 Task: Create in the project AvidTech in Backlog an issue 'Implement a new cloud-based time tracking system for a company with advanced time tracking and project management features', assign it to team member softage.3@softage.net and change the status to IN PROGRESS. Create in the project AvidTech in Backlog an issue 'Integrate a new location-based feature into an existing mobile application to enhance user experience and personalization', assign it to team member softage.4@softage.net and change the status to IN PROGRESS
Action: Mouse moved to (215, 66)
Screenshot: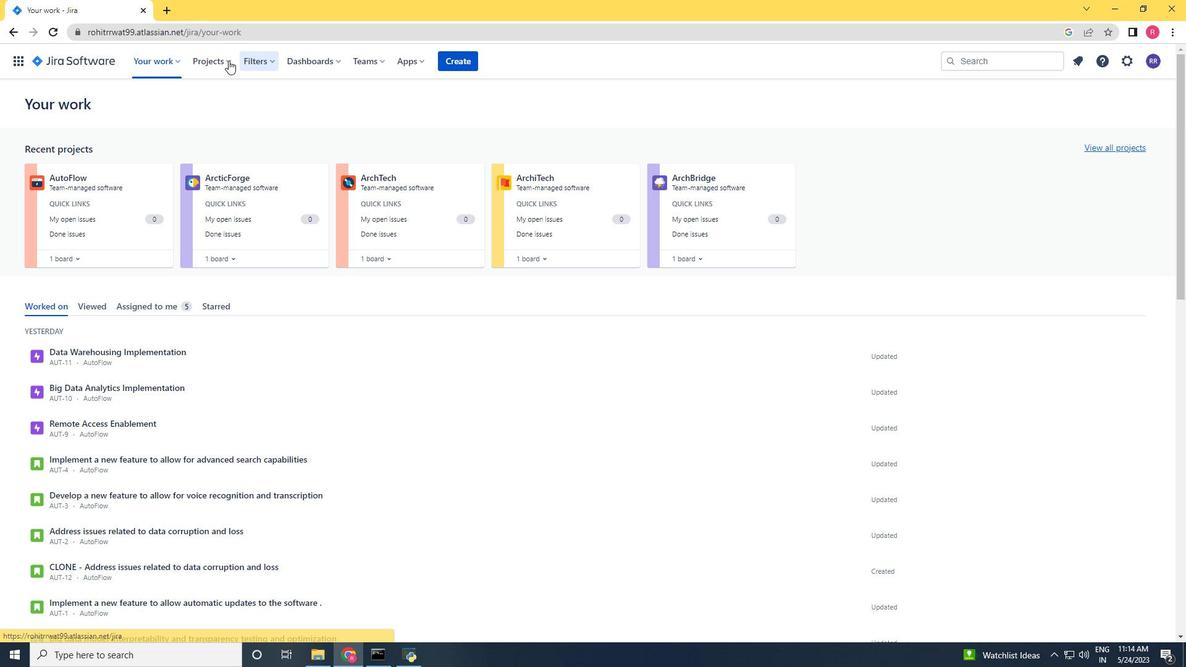 
Action: Mouse pressed left at (215, 66)
Screenshot: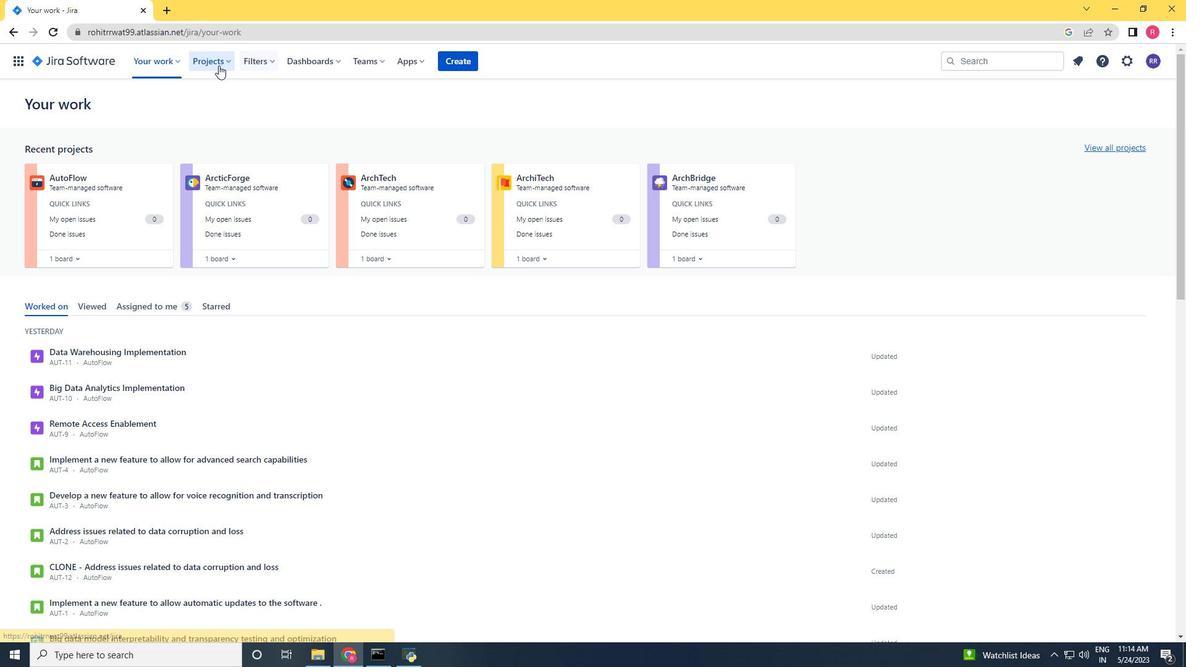 
Action: Mouse moved to (225, 112)
Screenshot: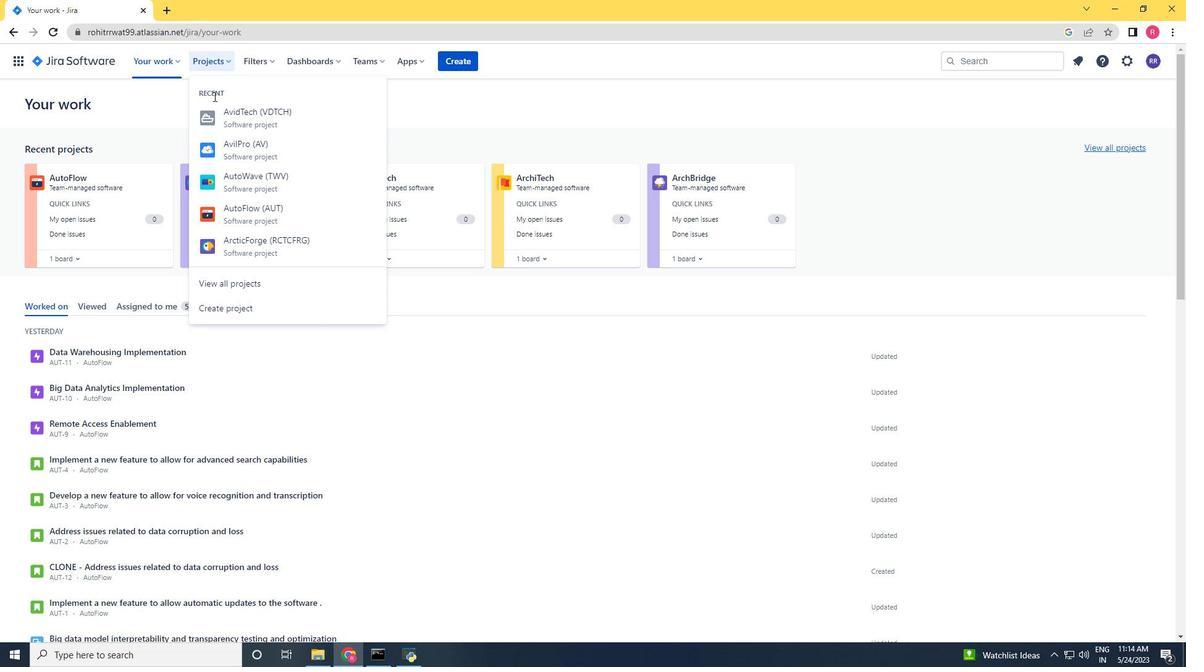 
Action: Mouse pressed left at (225, 112)
Screenshot: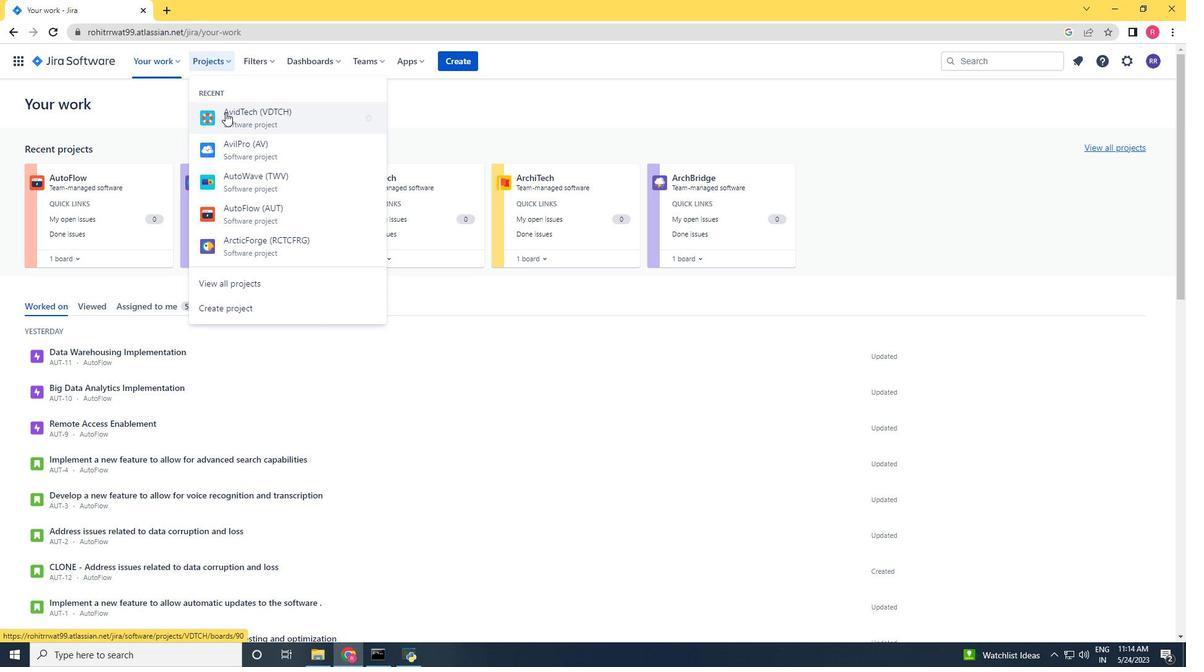 
Action: Mouse moved to (71, 193)
Screenshot: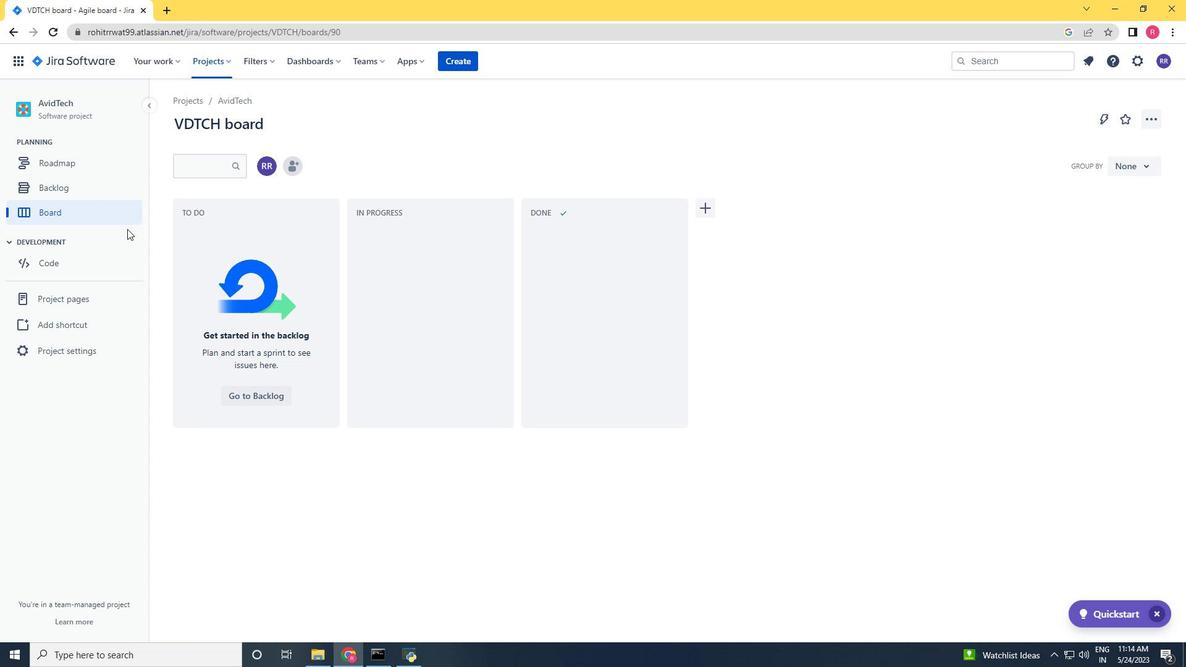 
Action: Mouse pressed left at (71, 193)
Screenshot: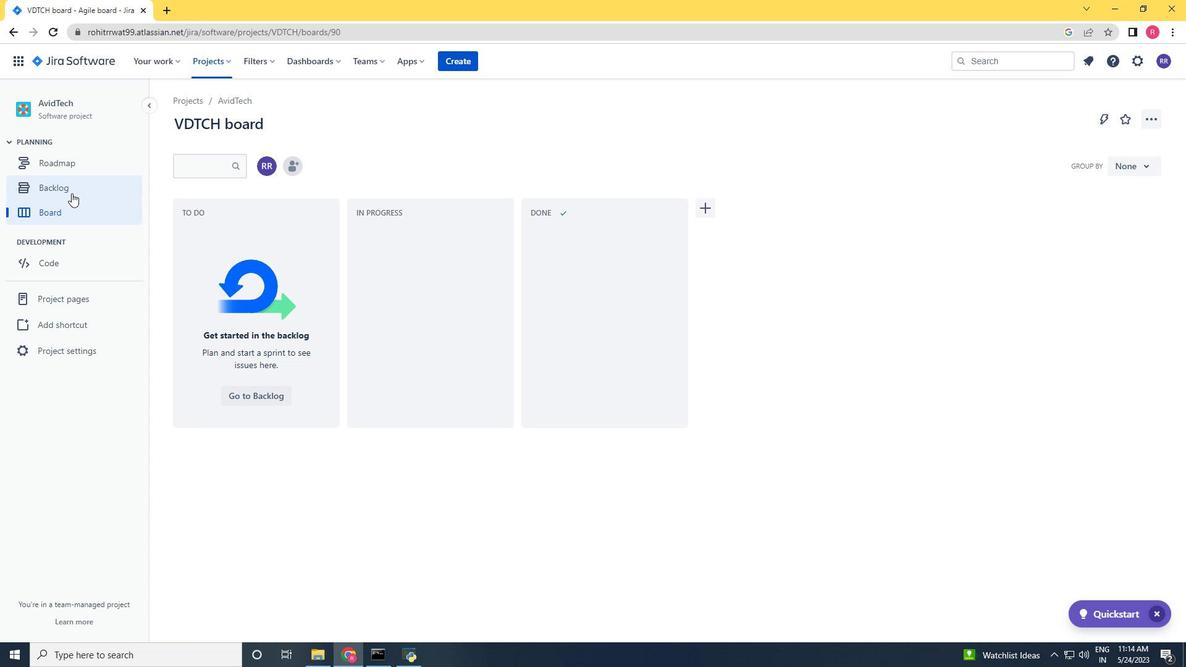 
Action: Mouse moved to (326, 192)
Screenshot: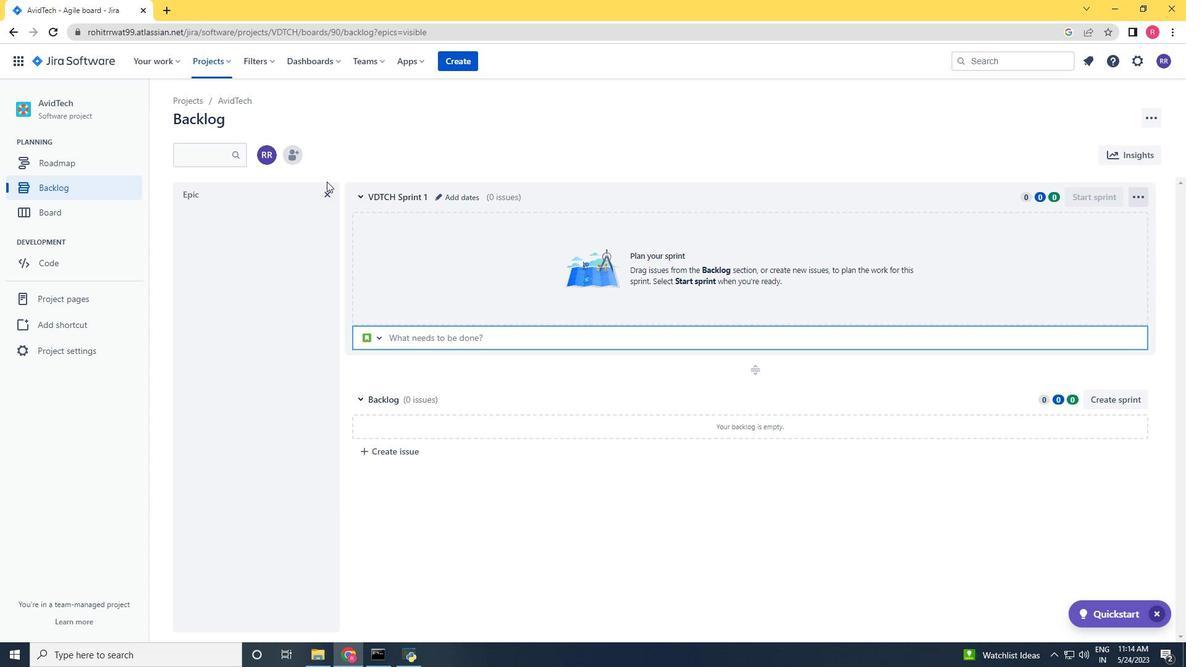
Action: Mouse pressed left at (326, 192)
Screenshot: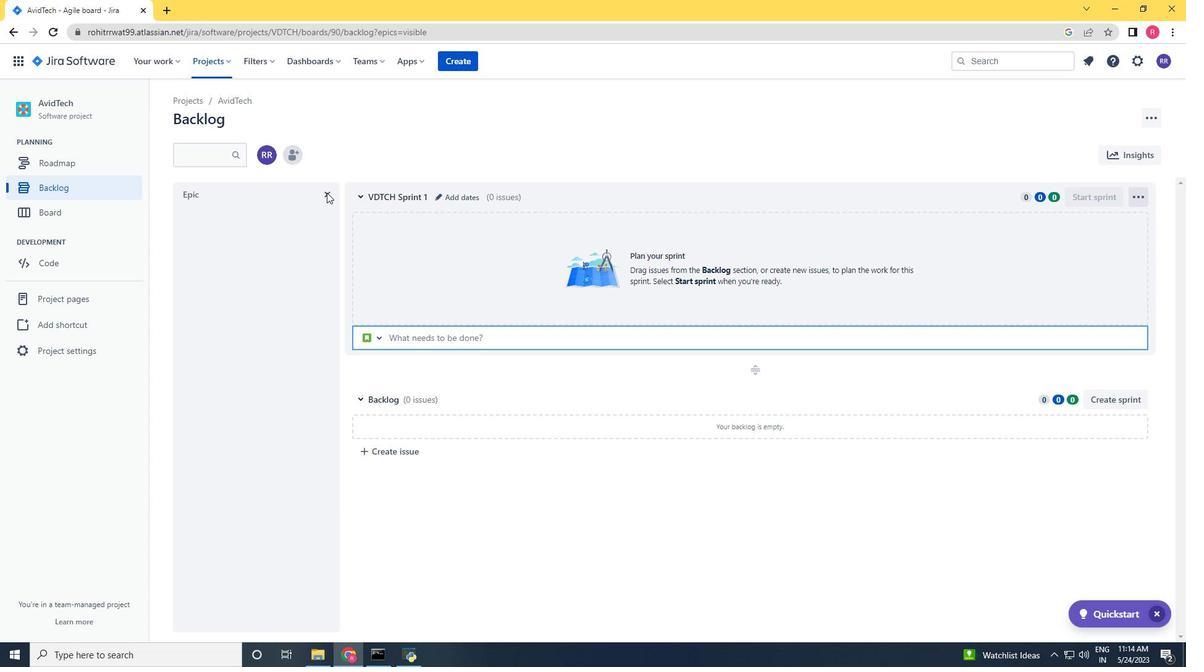 
Action: Mouse moved to (211, 442)
Screenshot: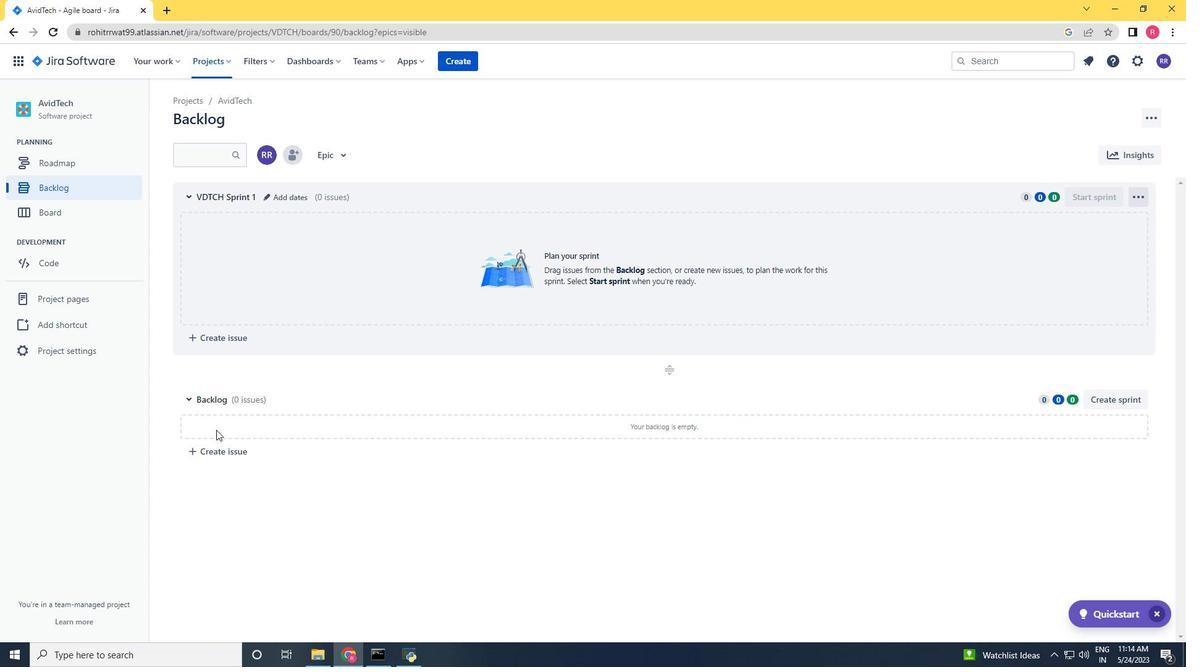 
Action: Mouse pressed left at (211, 442)
Screenshot: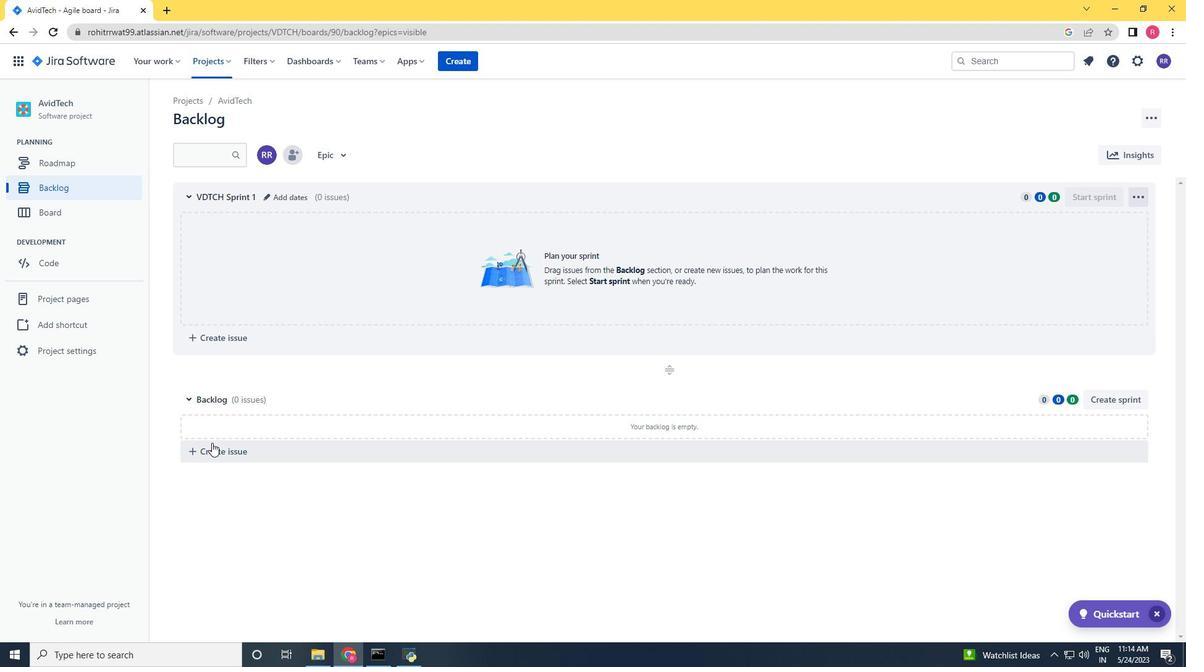 
Action: Key pressed <Key.shift_r>Implement<Key.space>a<Key.space>new<Key.space>cloud<Key.space><Key.backspace>-base<Key.space><Key.backspace>d<Key.space>time<Key.space>tracking<Key.space>system<Key.space>for<Key.space>a<Key.space>company<Key.space>with<Key.space>adavancd<Key.space><Key.backspace><Key.backspace>ed<Key.space><Key.backspace><Key.backspace><Key.left><Key.left><Key.left><Key.left><Key.left><Key.left>a<Key.backspace>v<Key.right><Key.right><Key.right><Key.backspace><Key.backspace><Key.right><Key.right><Key.right>d<Key.right><Key.space>time<Key.space>tracking<Key.space>and<Key.space>project<Key.space>management<Key.space>features<Key.space><Key.enter>
Screenshot: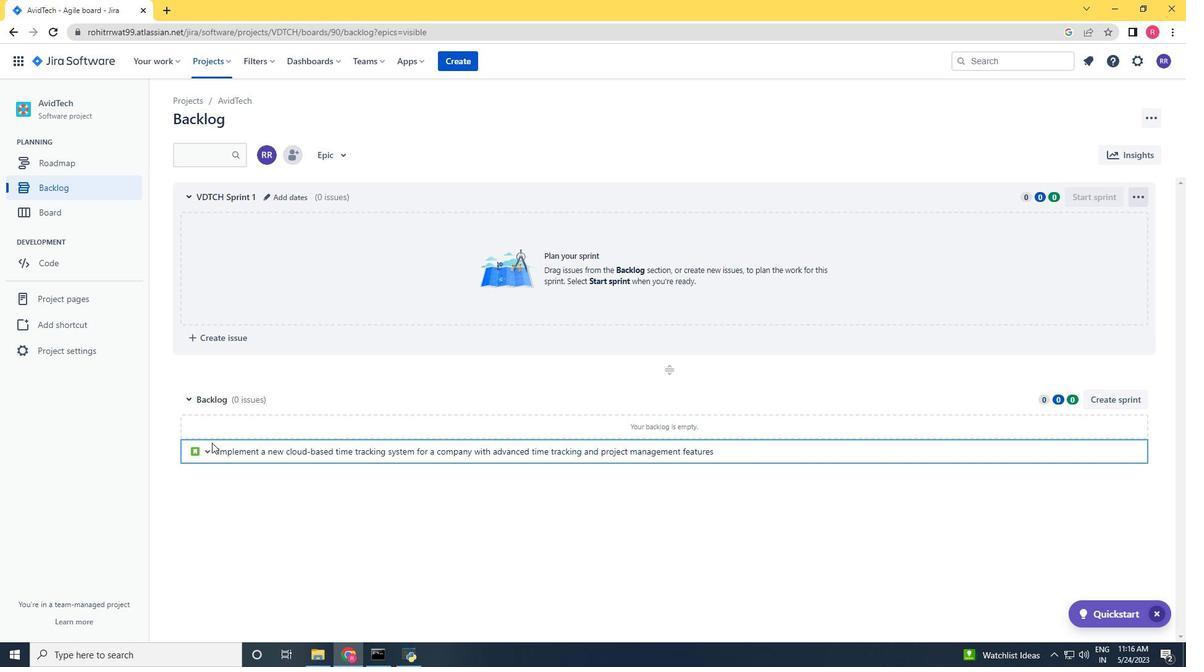 
Action: Mouse moved to (1078, 431)
Screenshot: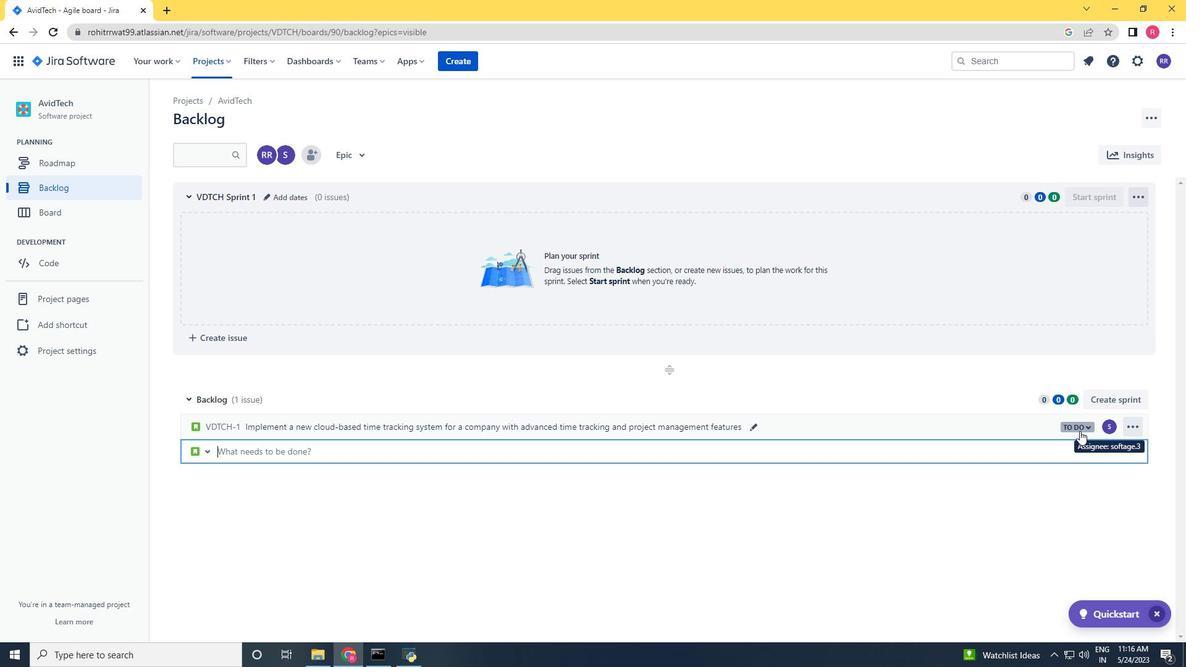 
Action: Mouse pressed left at (1078, 431)
Screenshot: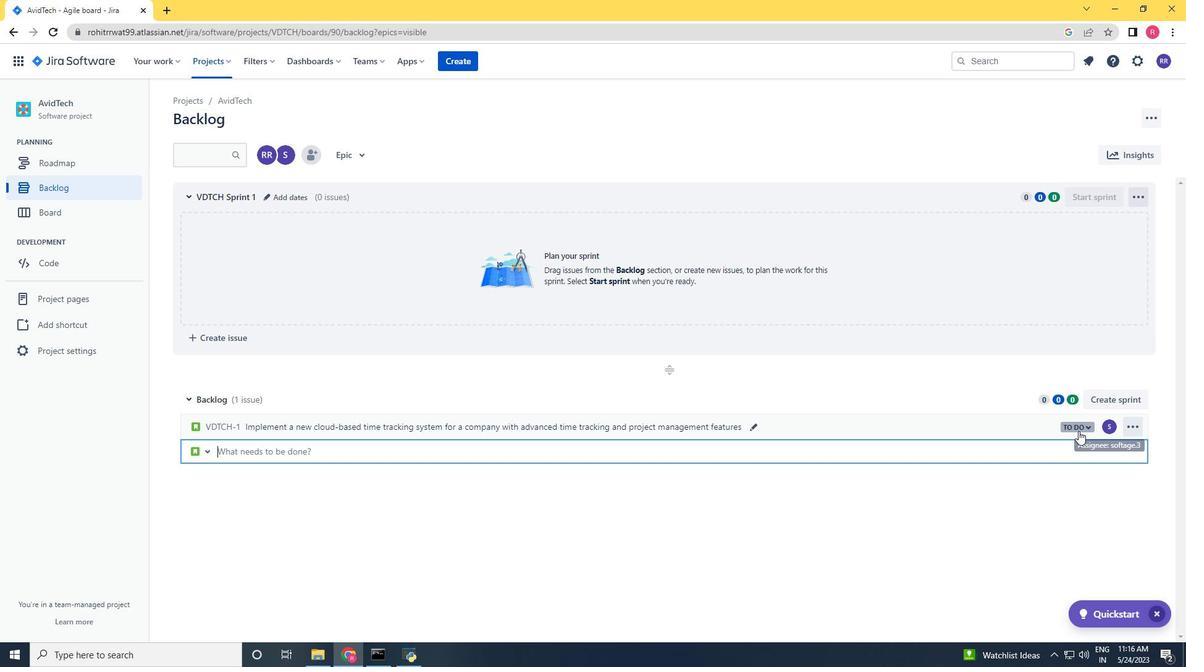 
Action: Mouse moved to (1015, 449)
Screenshot: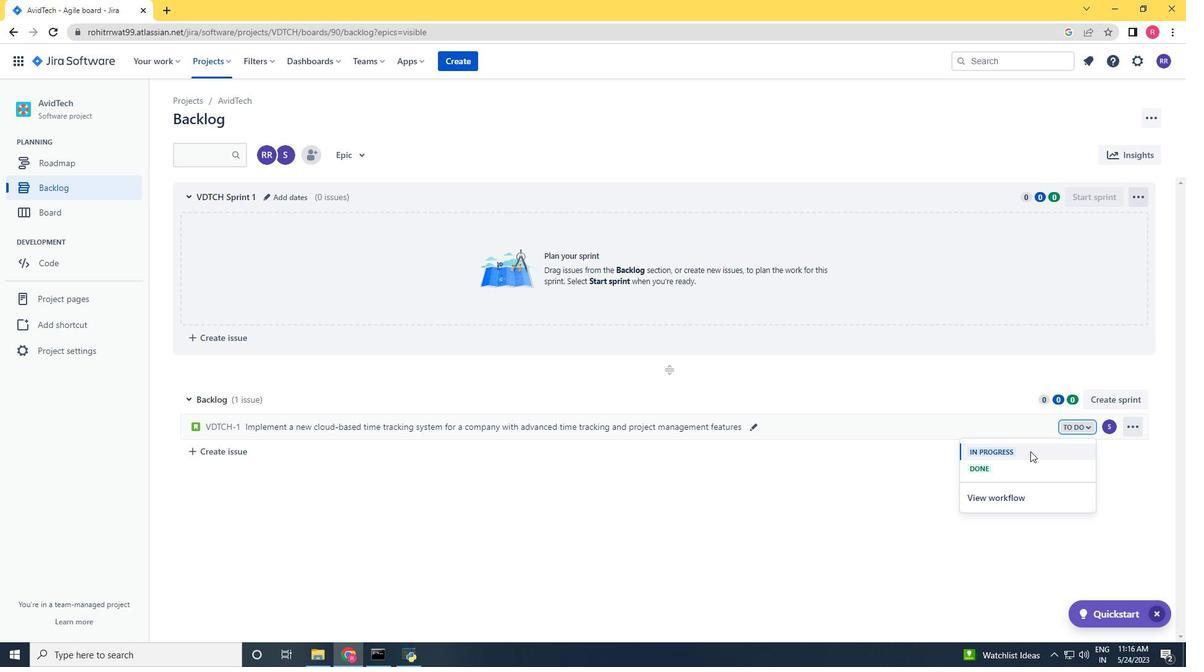
Action: Mouse pressed left at (1015, 449)
Screenshot: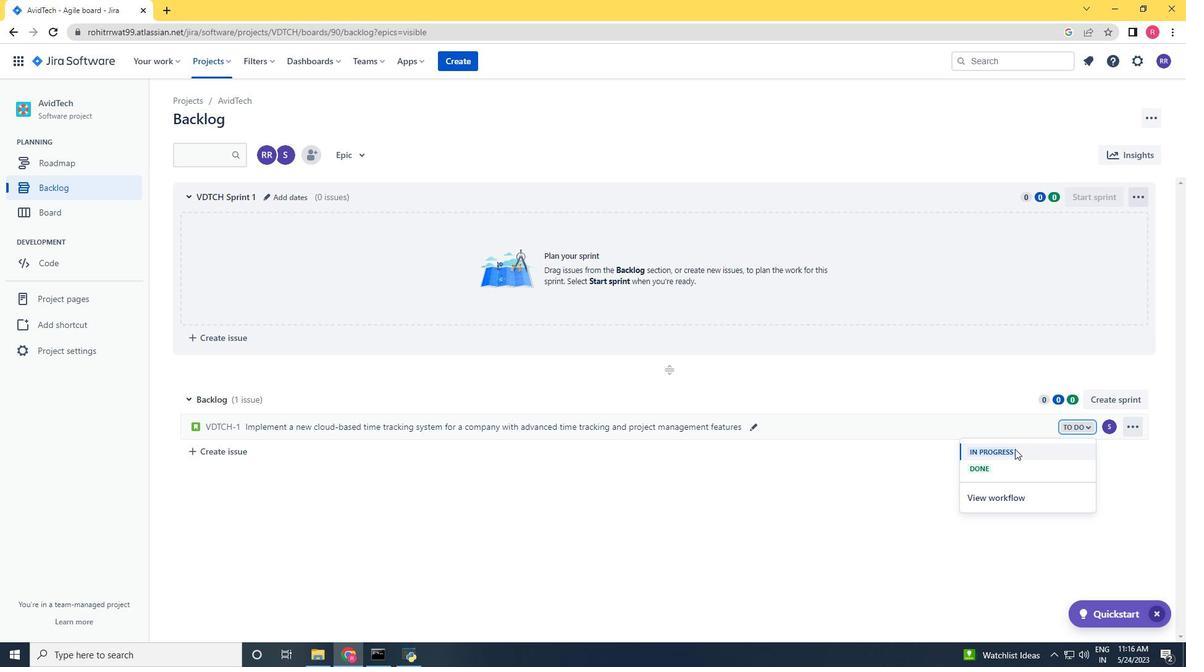 
Action: Mouse moved to (203, 453)
Screenshot: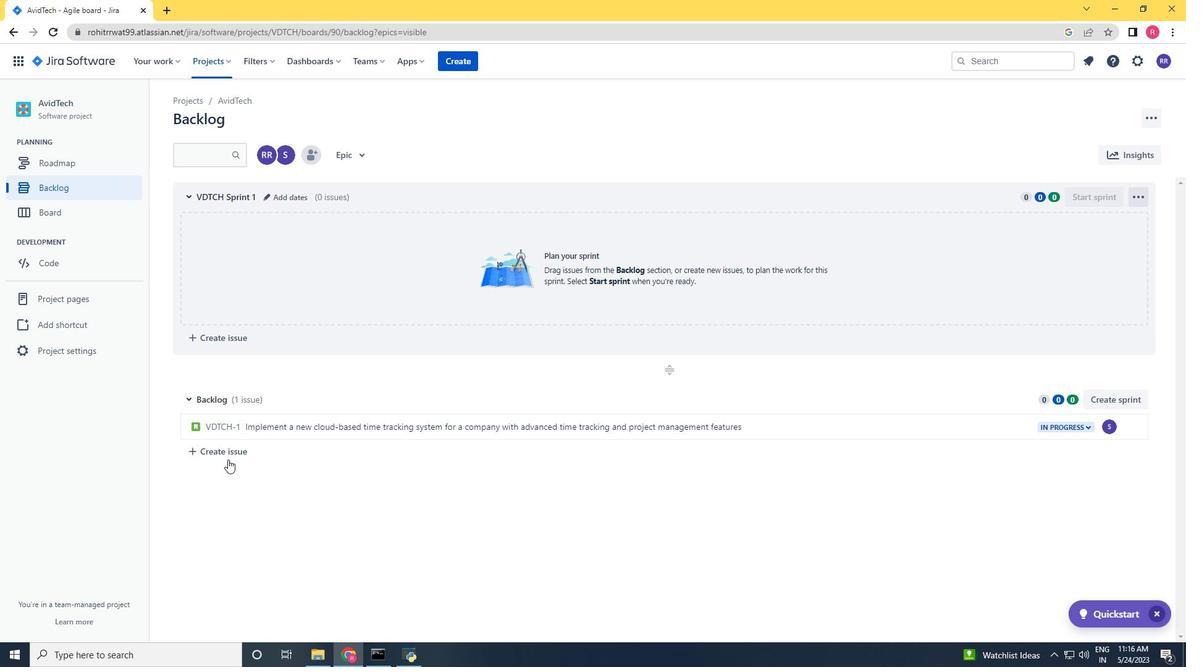 
Action: Mouse pressed left at (203, 453)
Screenshot: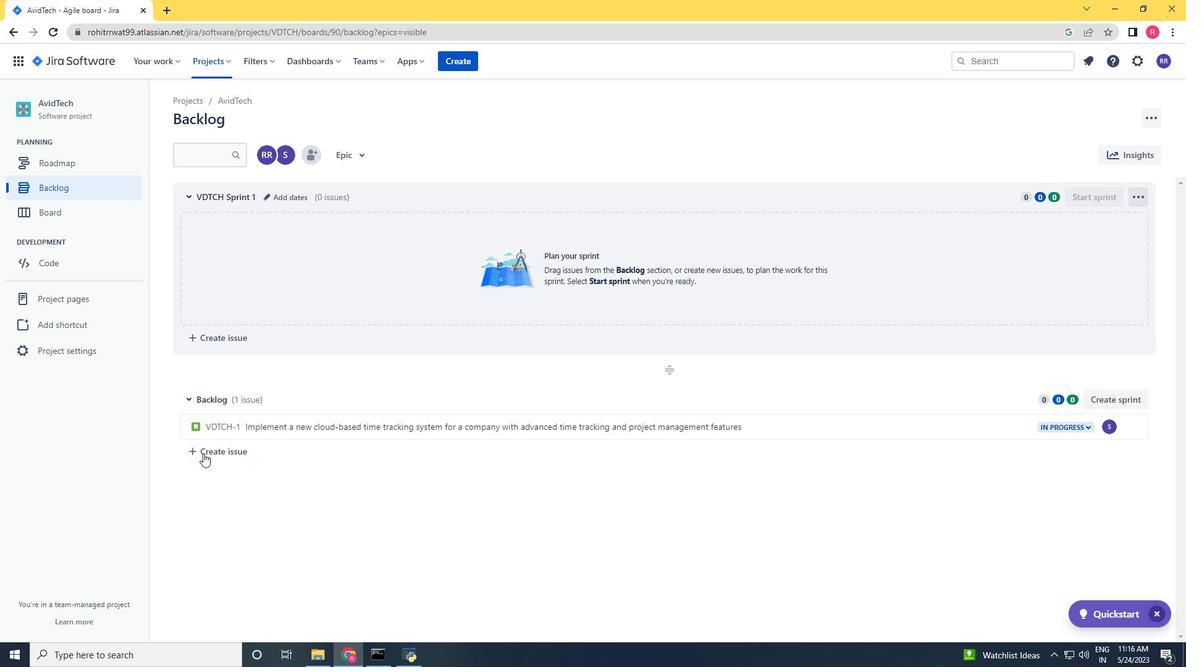 
Action: Key pressed <Key.shift>Integrate<Key.space>a<Key.space>new<Key.space>location<Key.space><Key.backspace>-based<Key.space>feature<Key.space>into<Key.space>an<Key.space>existing<Key.space>mobile<Key.space>appliaction<Key.space><Key.backspace><Key.backspace><Key.backspace><Key.backspace><Key.backspace><Key.backspace><Key.backspace>cation<Key.space>to<Key.space>ehnace<Key.space><Key.backspace><Key.backspace><Key.backspace><Key.backspace><Key.backspace><Key.backspace>nhance<Key.space>user<Key.space>experience<Key.space>and<Key.space>personalization<Key.space><Key.enter>
Screenshot: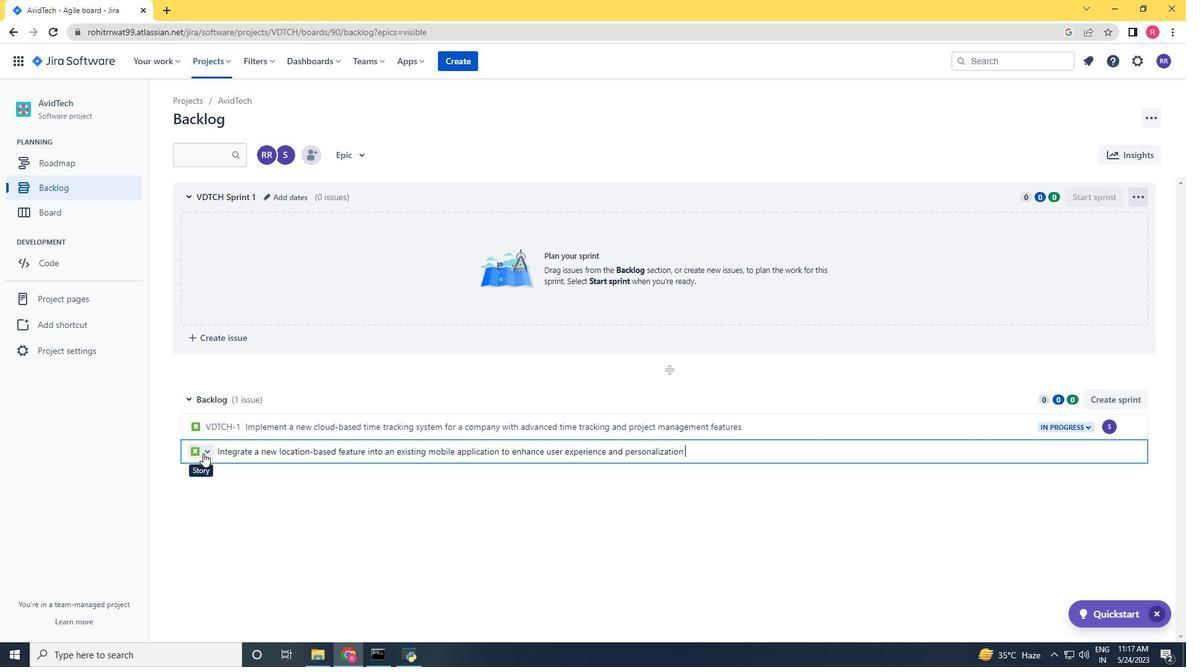 
Action: Mouse moved to (1107, 453)
Screenshot: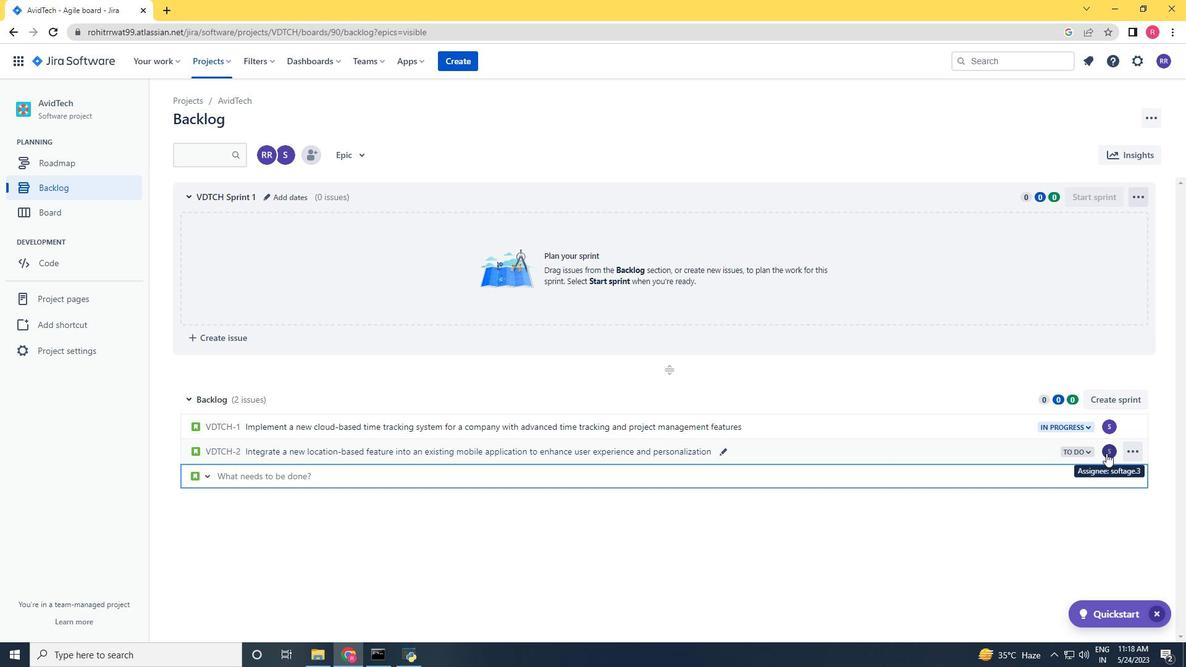 
Action: Mouse pressed left at (1107, 453)
Screenshot: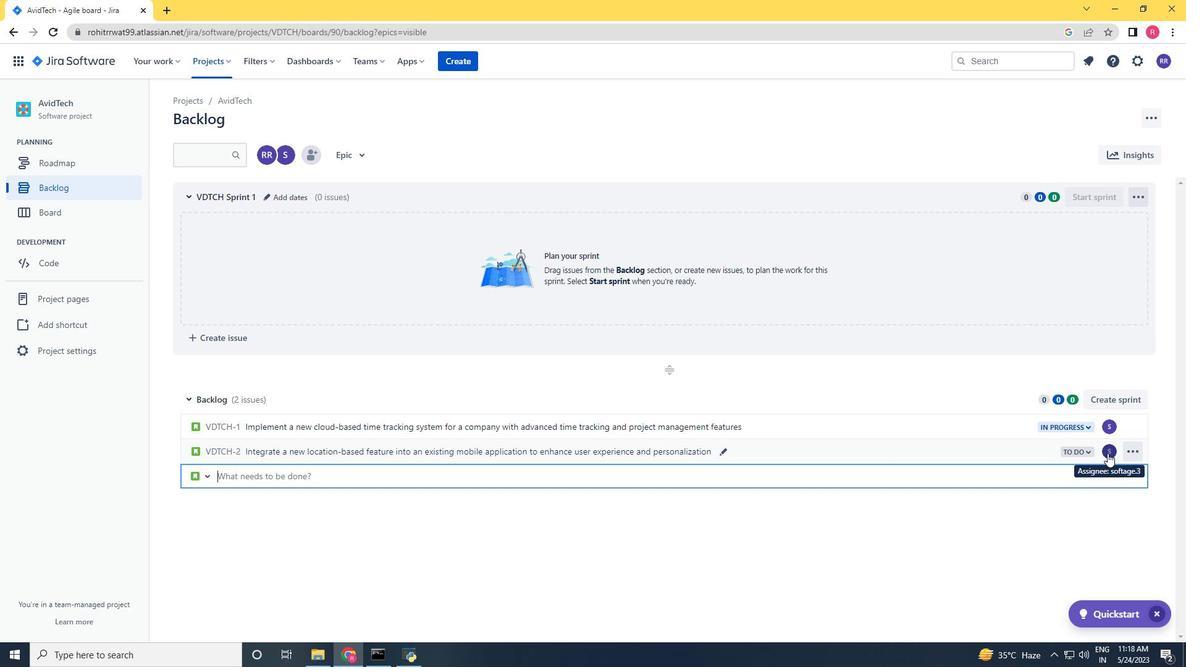 
Action: Mouse moved to (1108, 453)
Screenshot: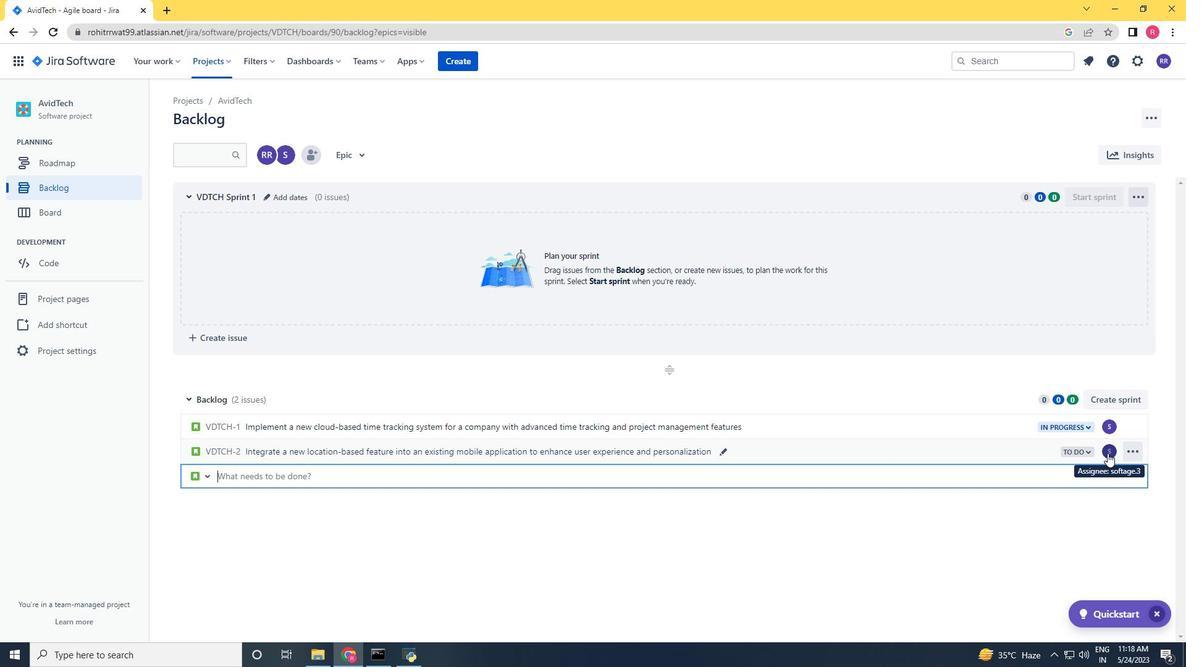 
Action: Key pressed softage.4<Key.shift>@softage.net
Screenshot: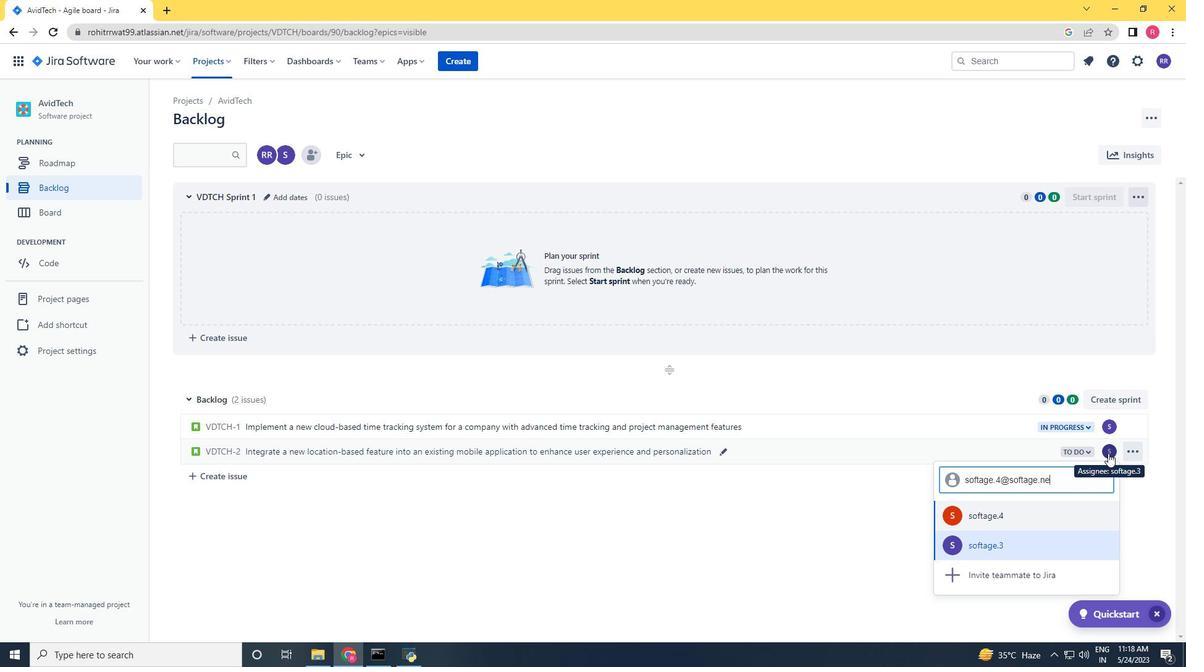 
Action: Mouse moved to (1031, 519)
Screenshot: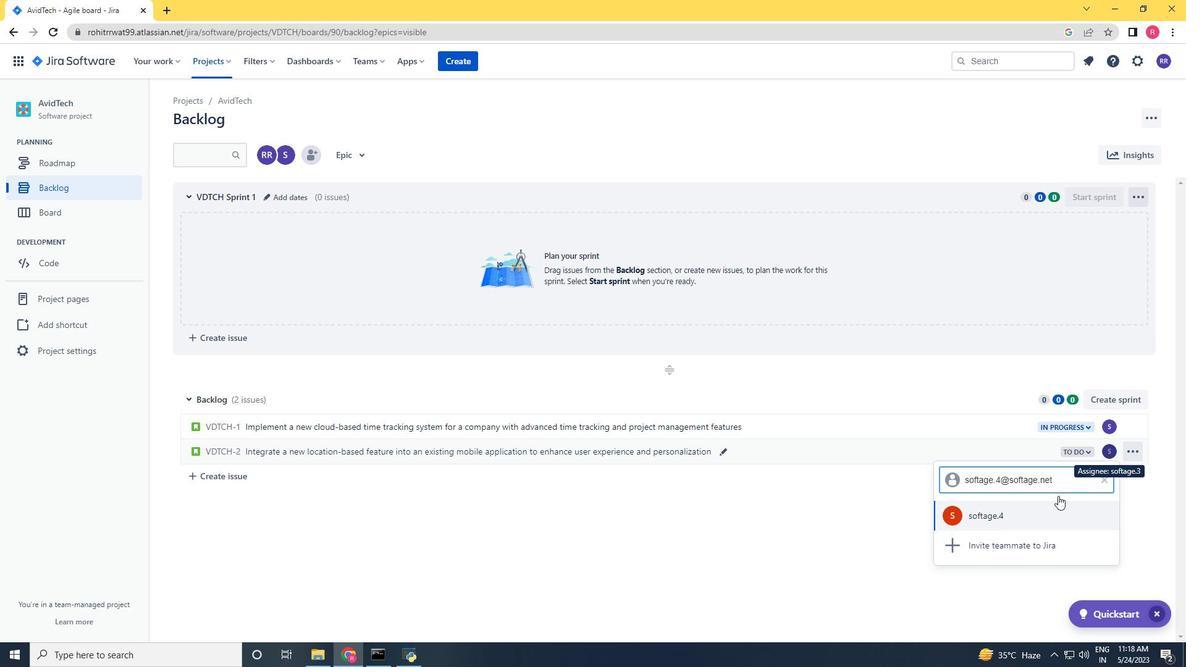 
Action: Mouse pressed left at (1031, 519)
Screenshot: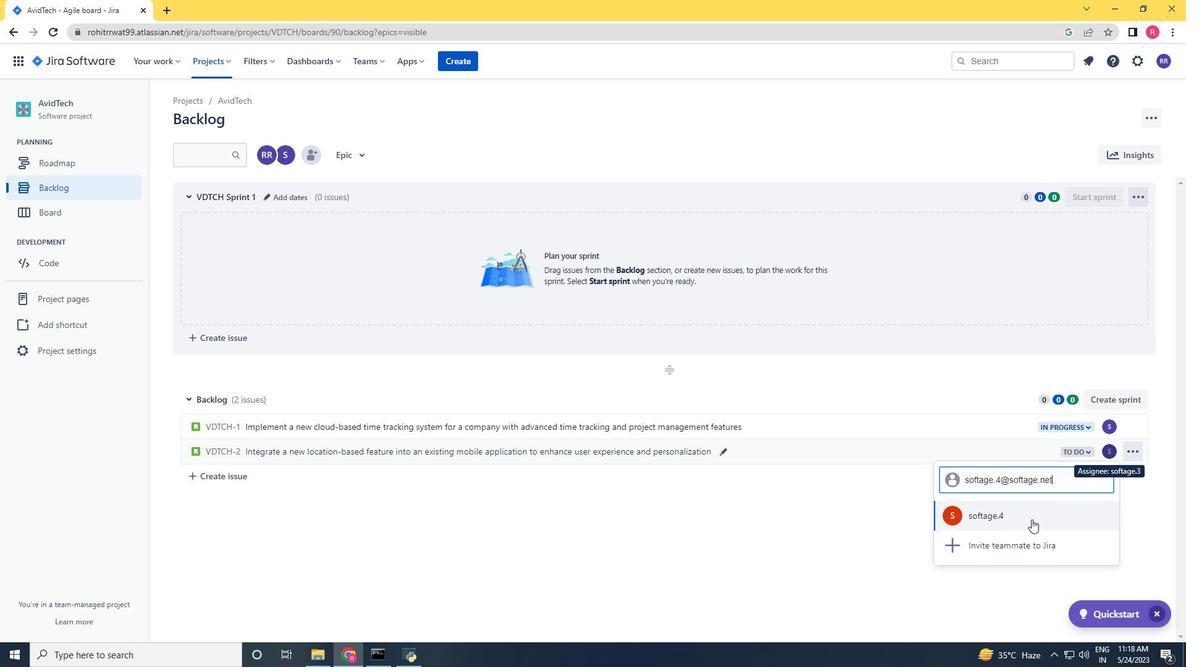 
Action: Mouse moved to (1079, 450)
Screenshot: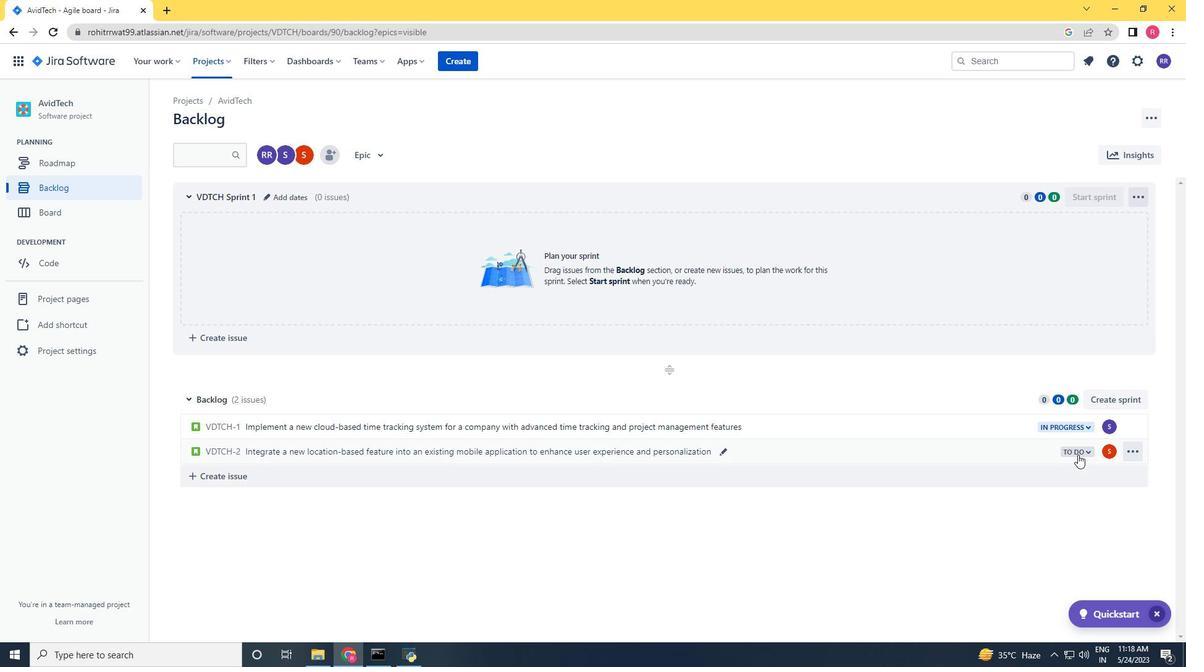 
Action: Mouse pressed left at (1079, 450)
Screenshot: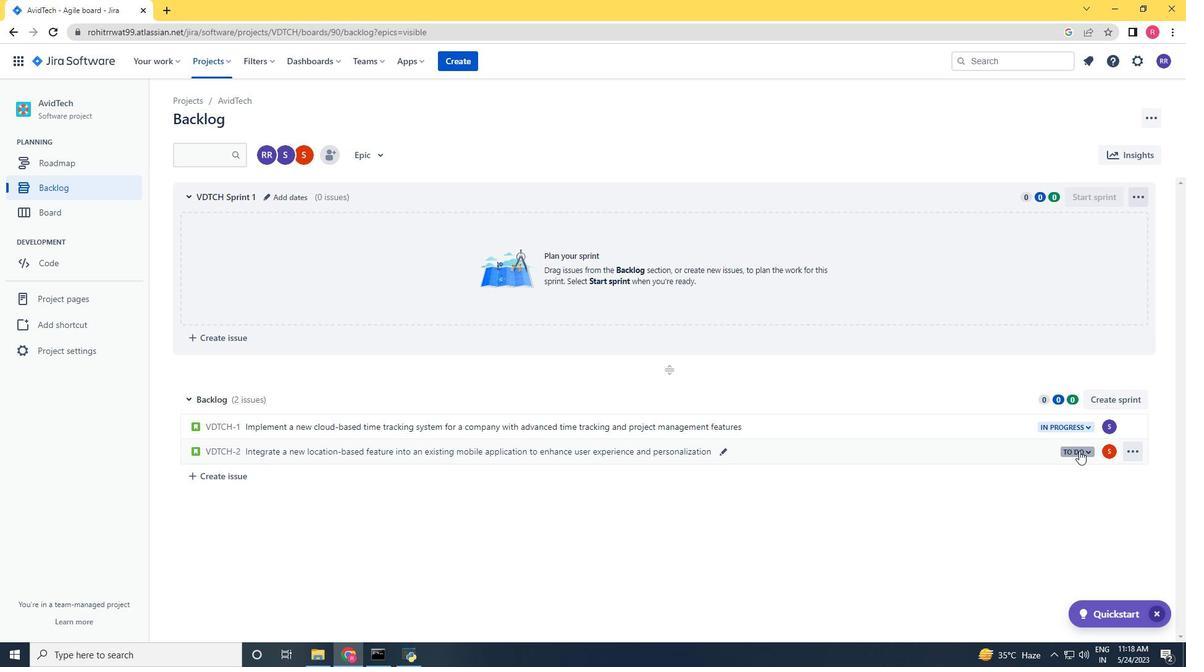 
Action: Mouse moved to (1013, 475)
Screenshot: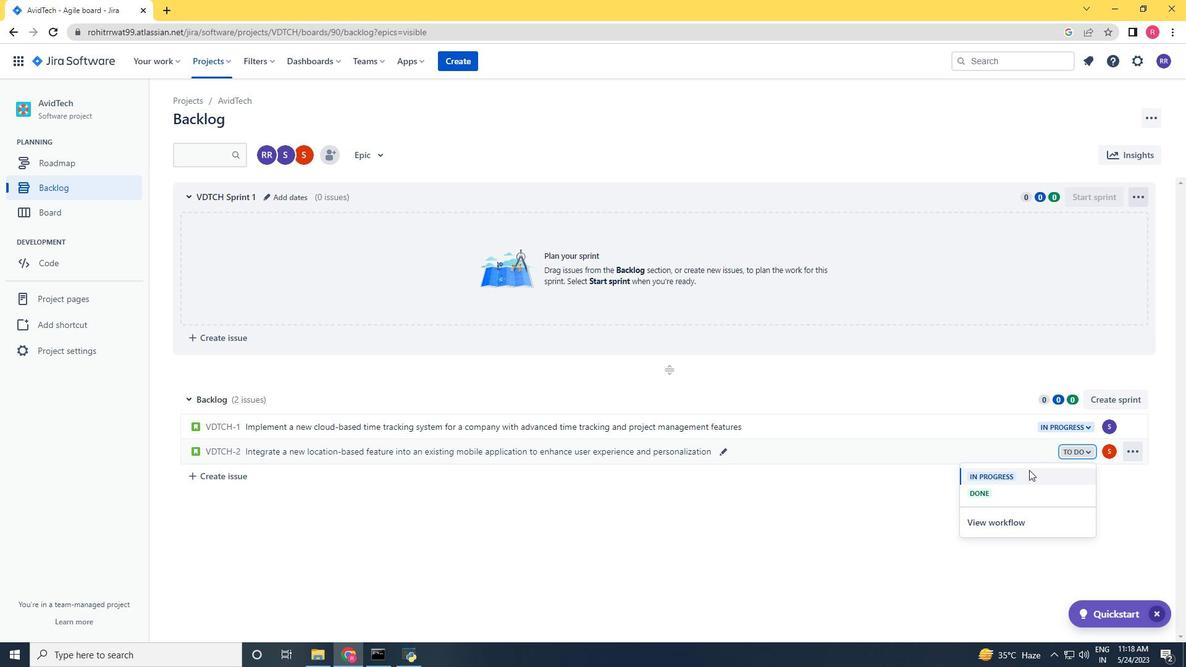 
Action: Mouse pressed left at (1013, 475)
Screenshot: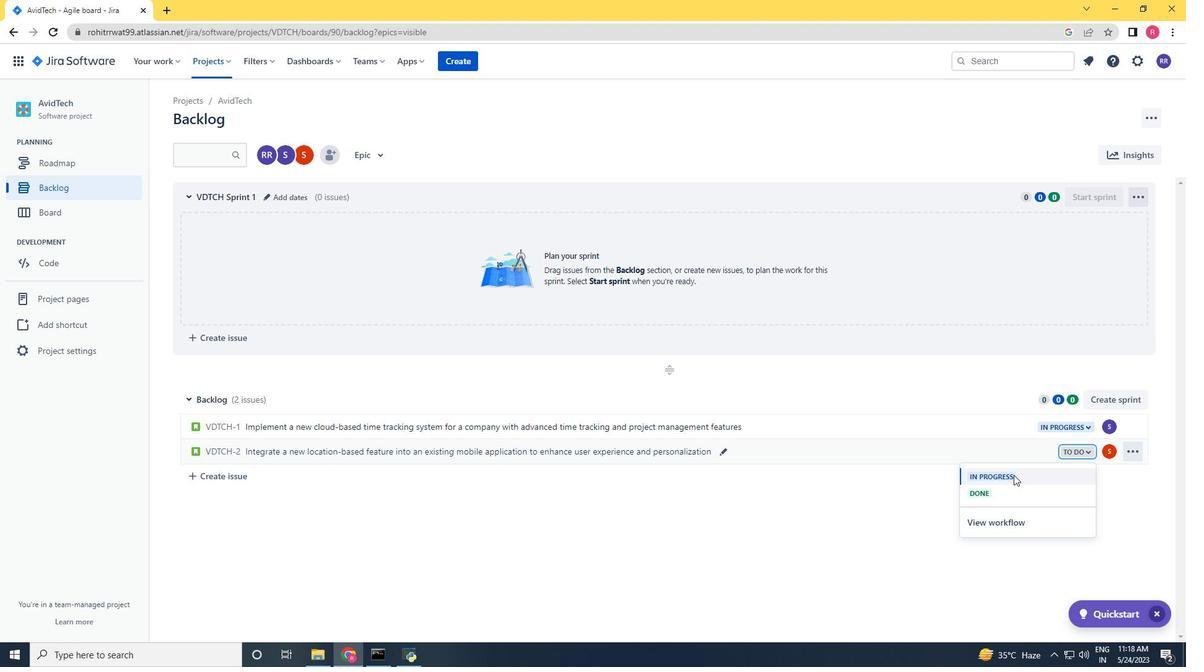 
Action: Mouse moved to (612, 570)
Screenshot: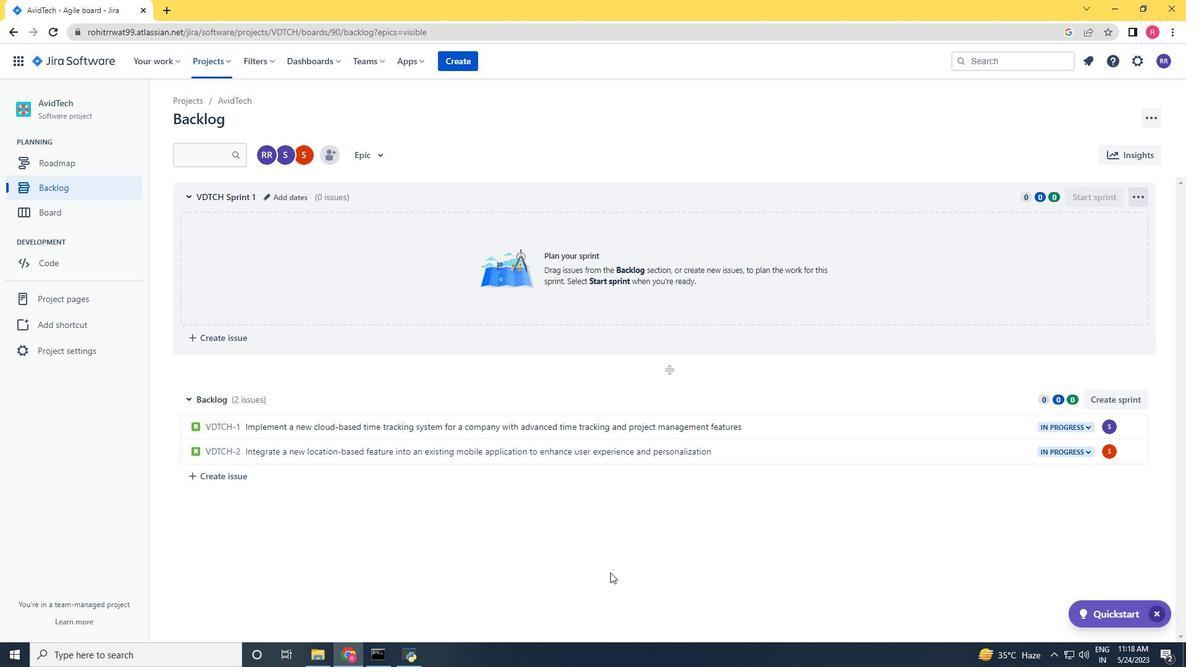 
